 Task: Click on back.
Action: Mouse moved to (508, 140)
Screenshot: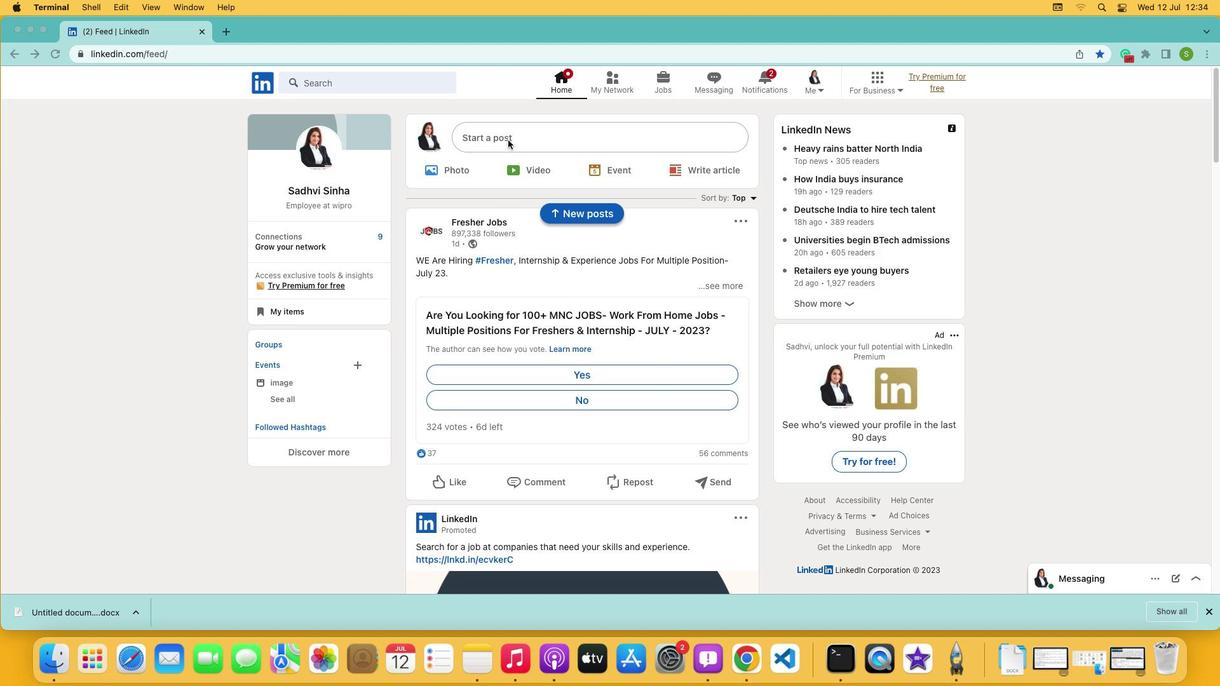 
Action: Mouse pressed left at (508, 140)
Screenshot: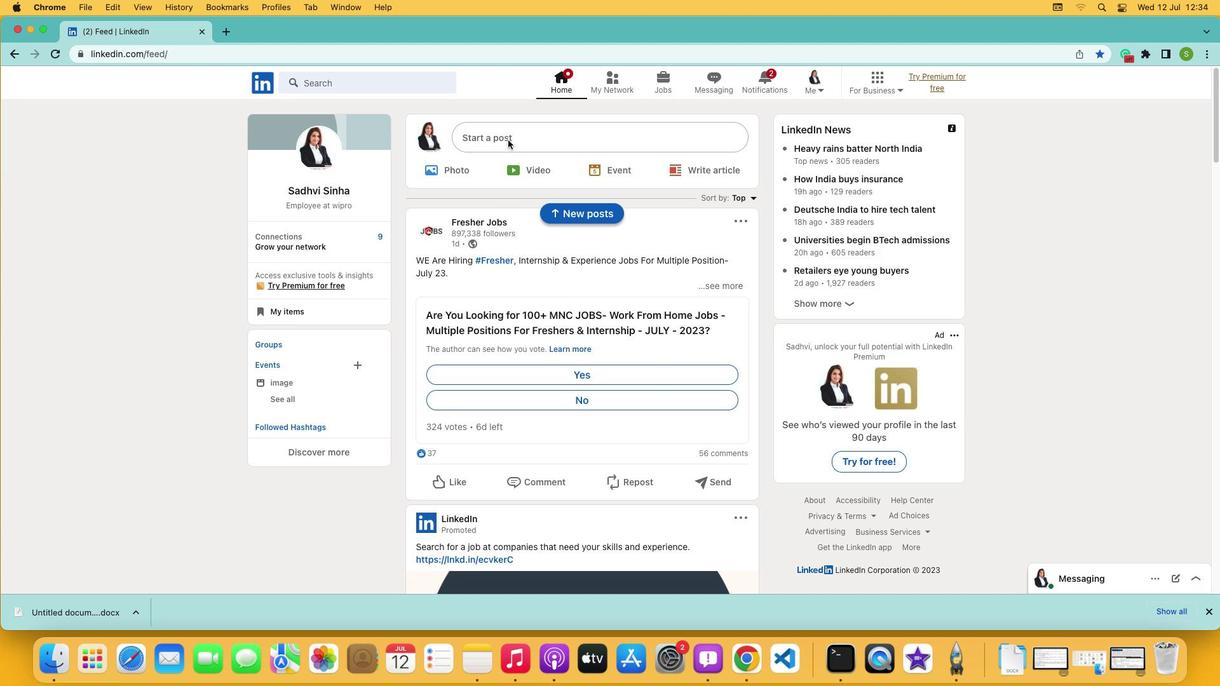 
Action: Mouse pressed left at (508, 140)
Screenshot: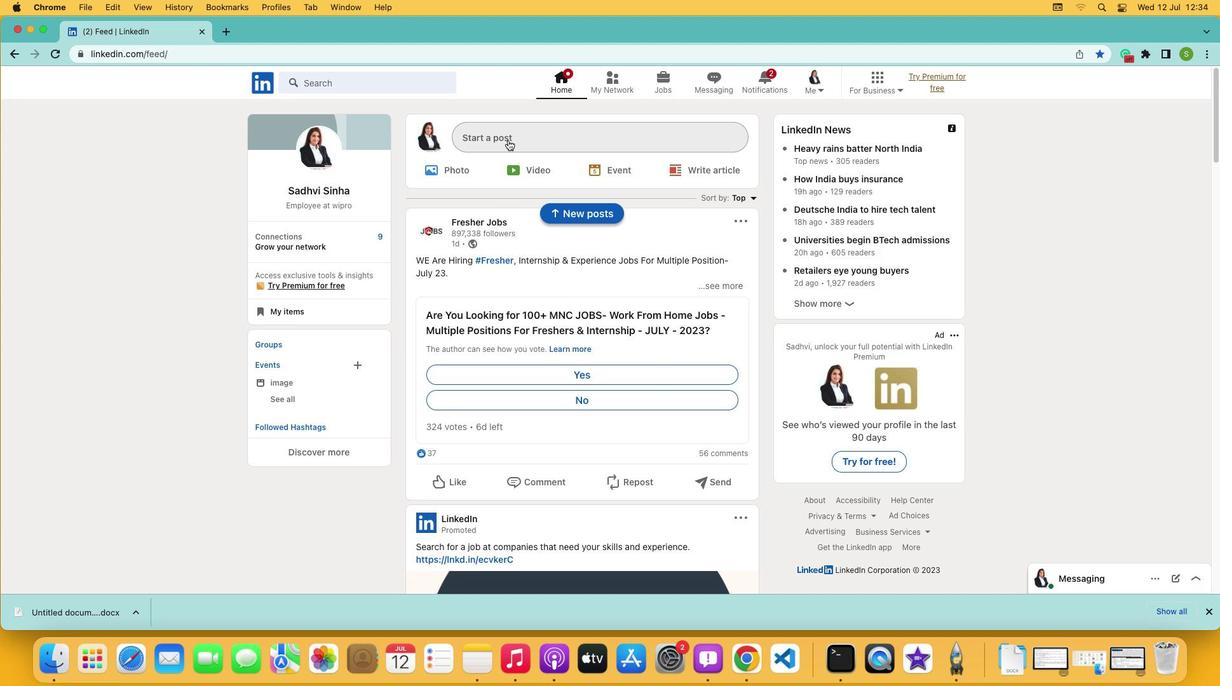 
Action: Mouse moved to (488, 376)
Screenshot: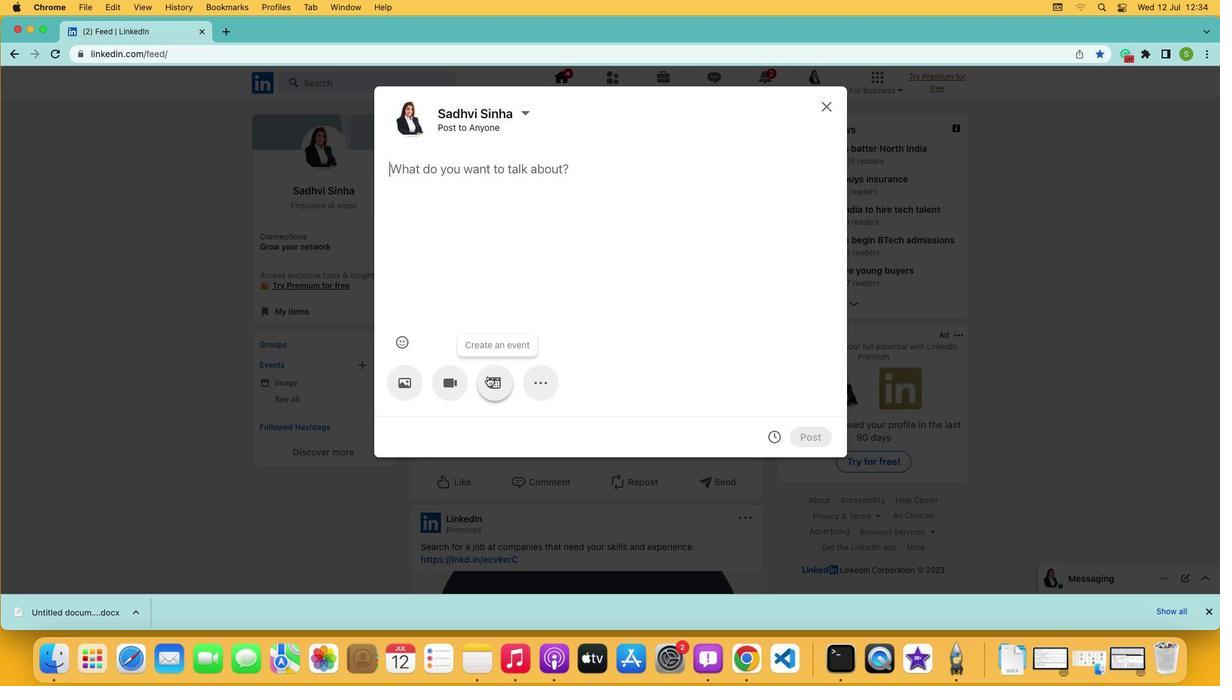 
Action: Mouse pressed left at (488, 376)
Screenshot: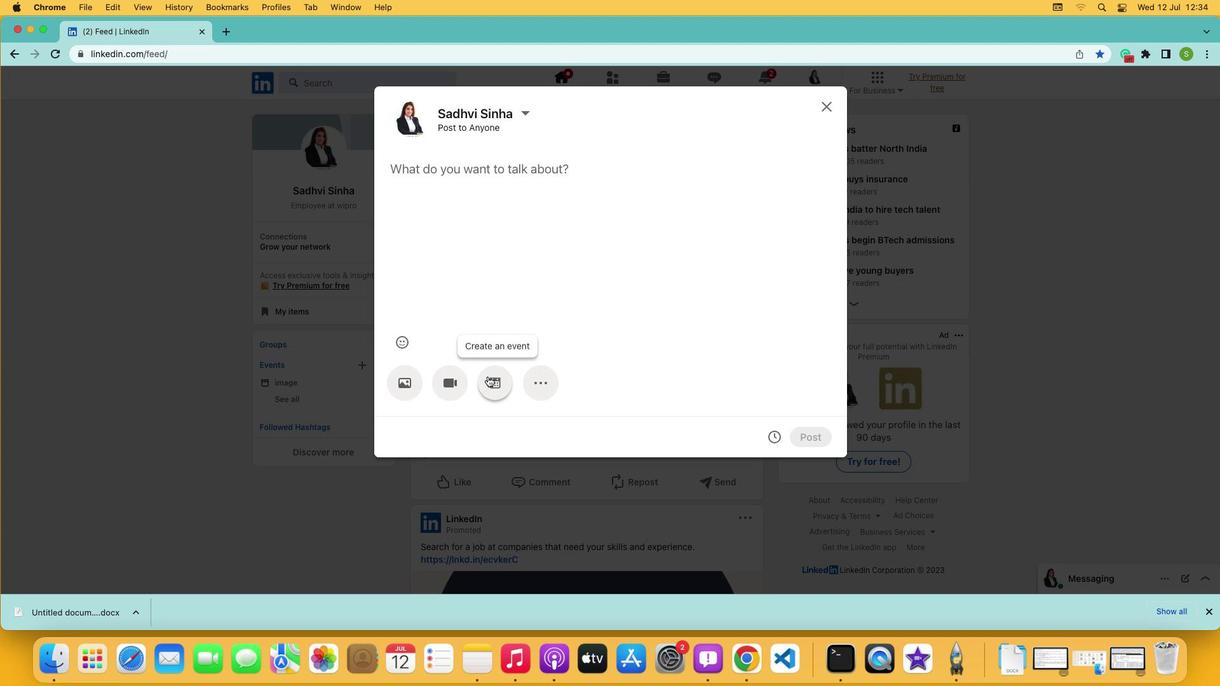 
Action: Mouse moved to (756, 489)
Screenshot: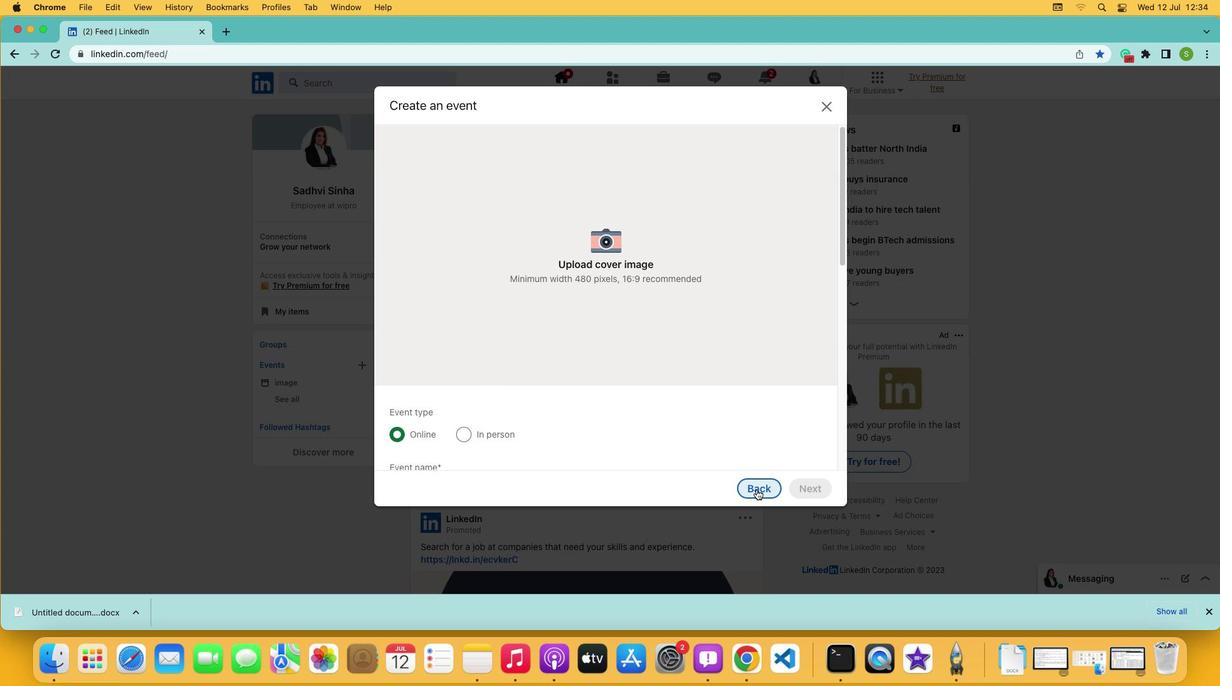 
Action: Mouse pressed left at (756, 489)
Screenshot: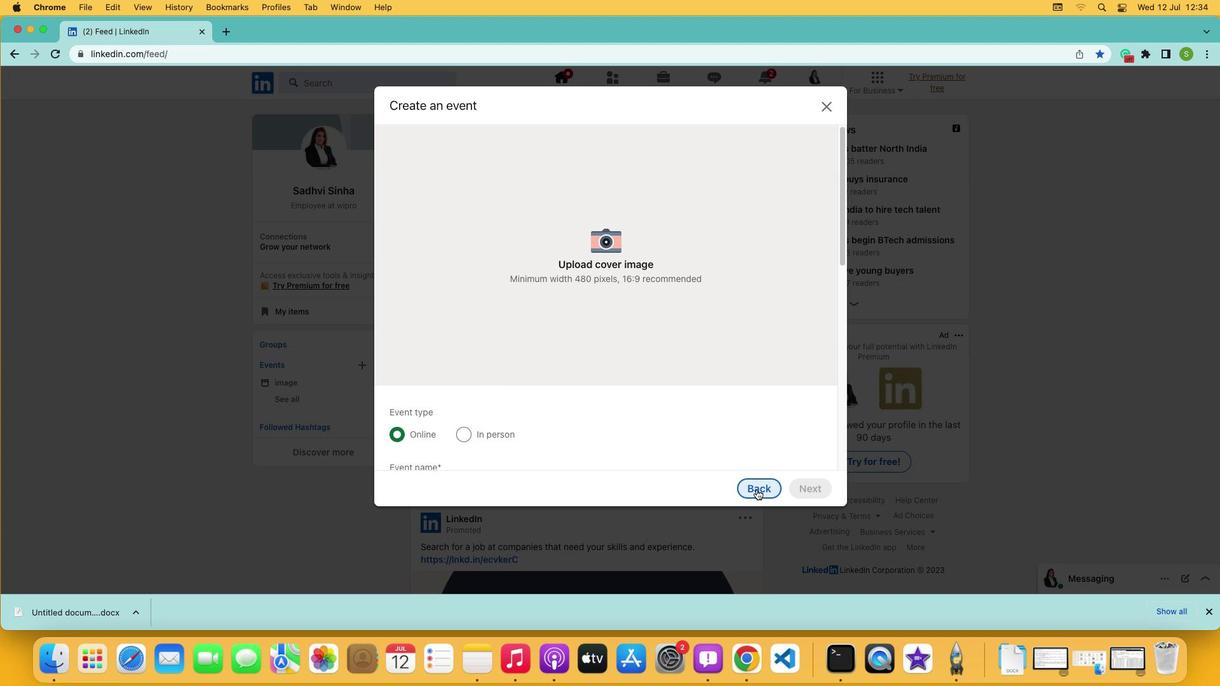 
